 Task: Sort the products in the category "Pest Control" by price (lowest first).
Action: Mouse moved to (865, 320)
Screenshot: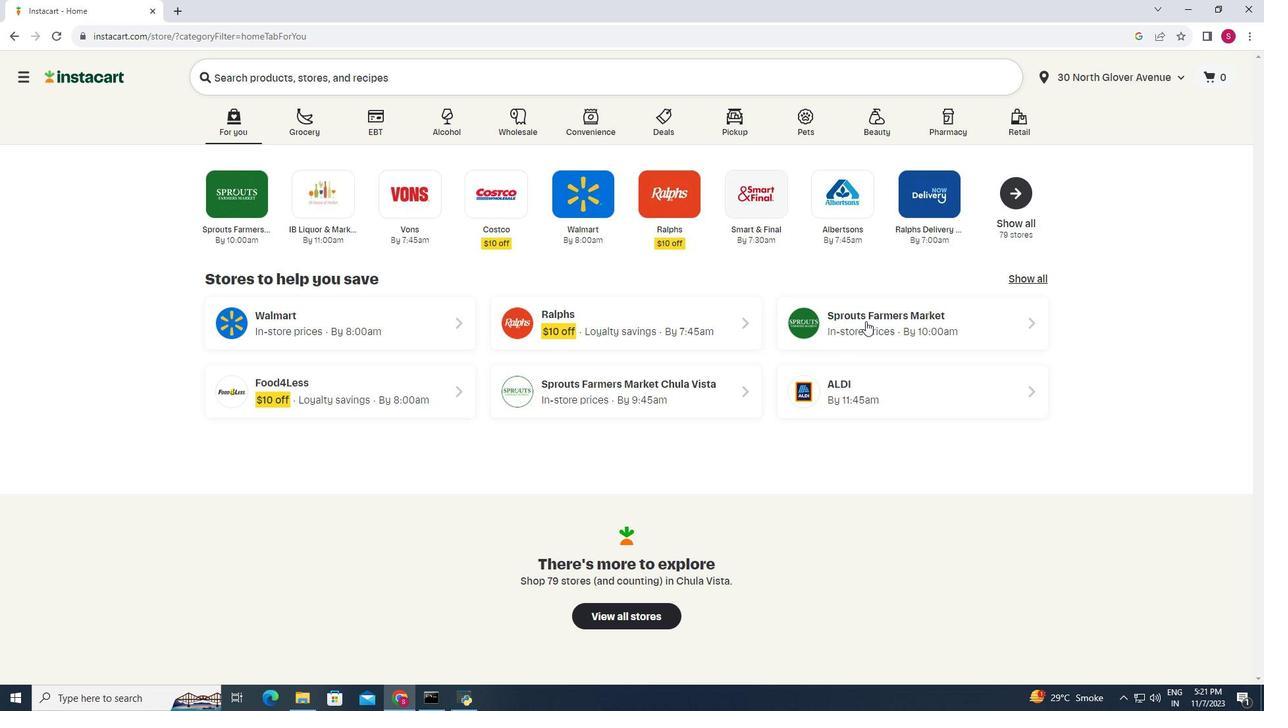
Action: Mouse pressed left at (865, 320)
Screenshot: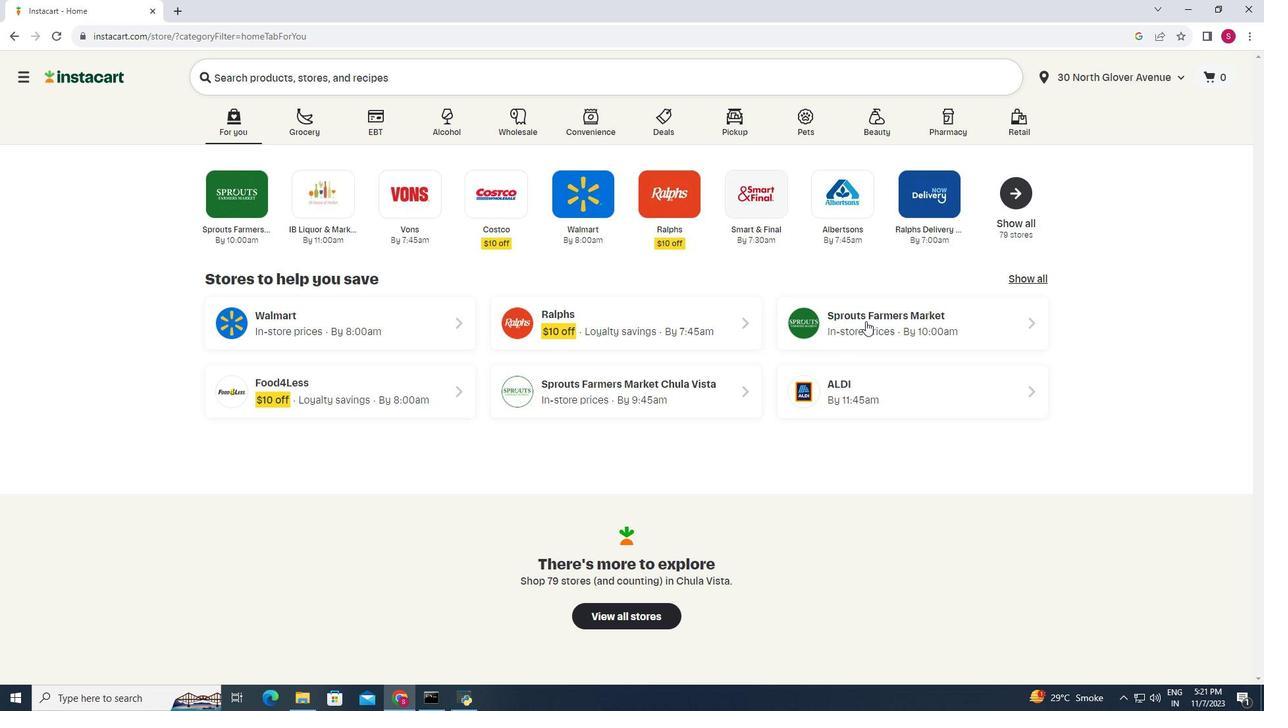 
Action: Mouse moved to (99, 484)
Screenshot: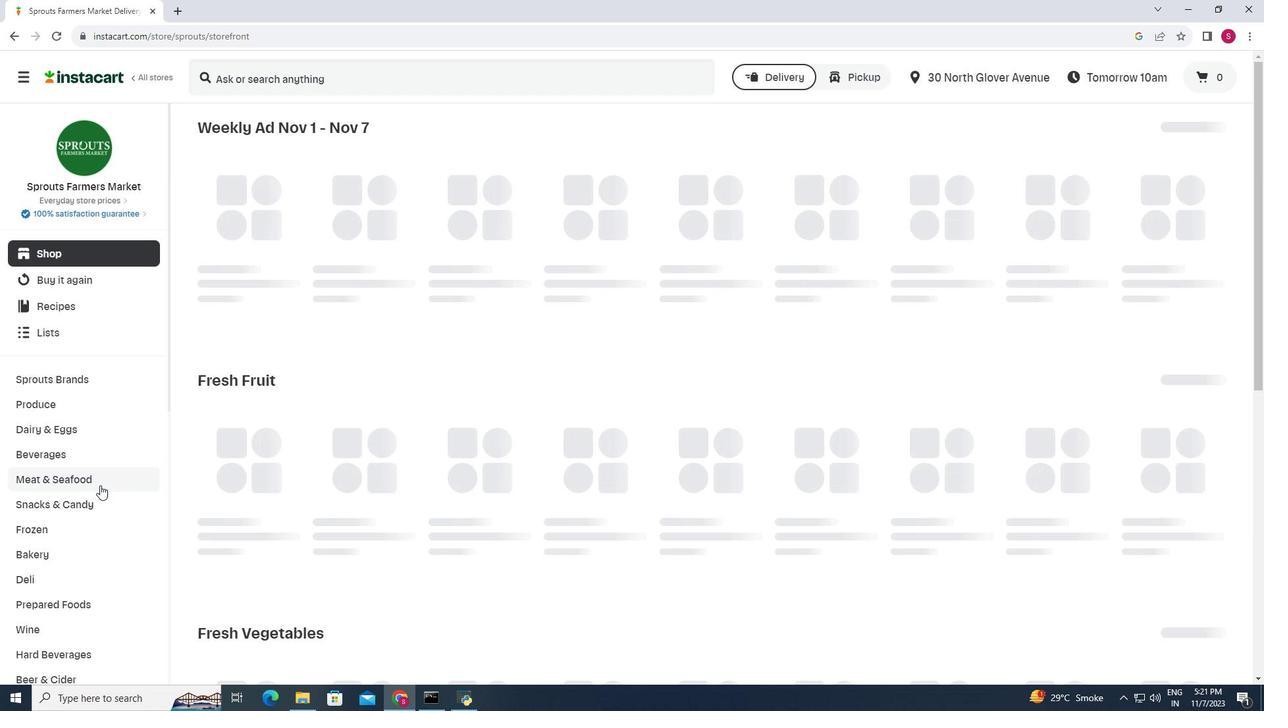
Action: Mouse scrolled (99, 484) with delta (0, 0)
Screenshot: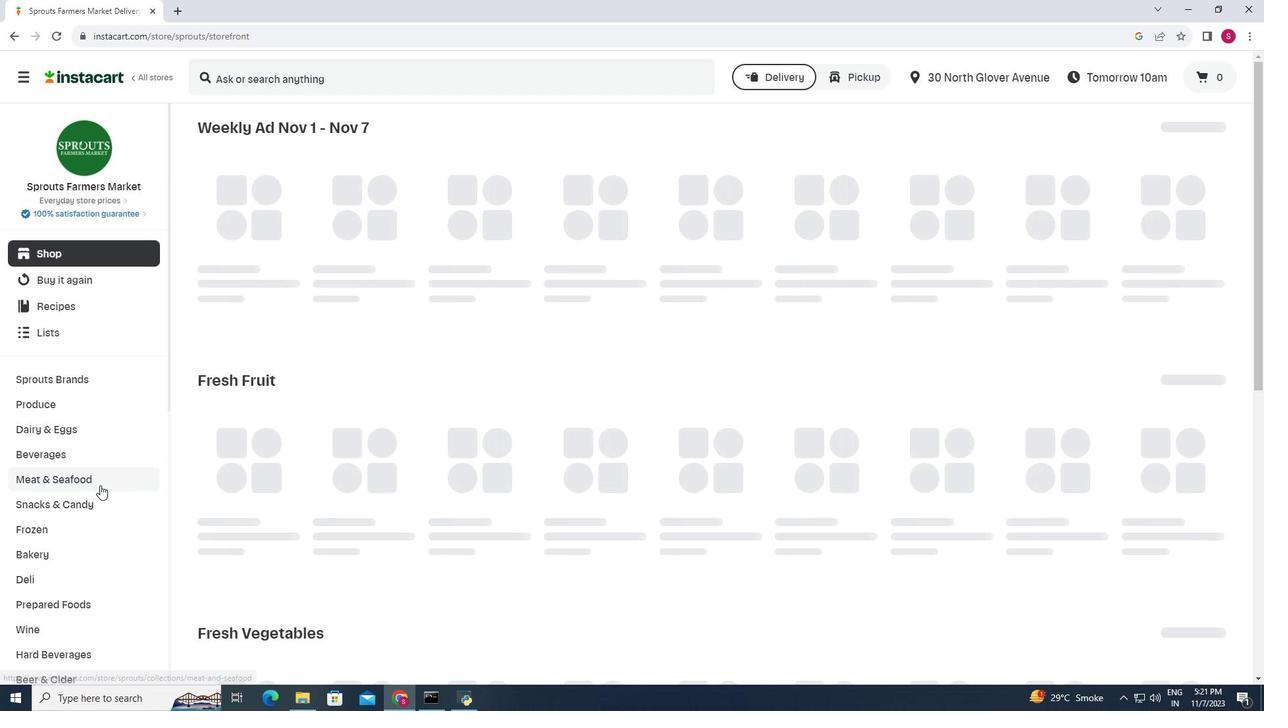 
Action: Mouse scrolled (99, 484) with delta (0, 0)
Screenshot: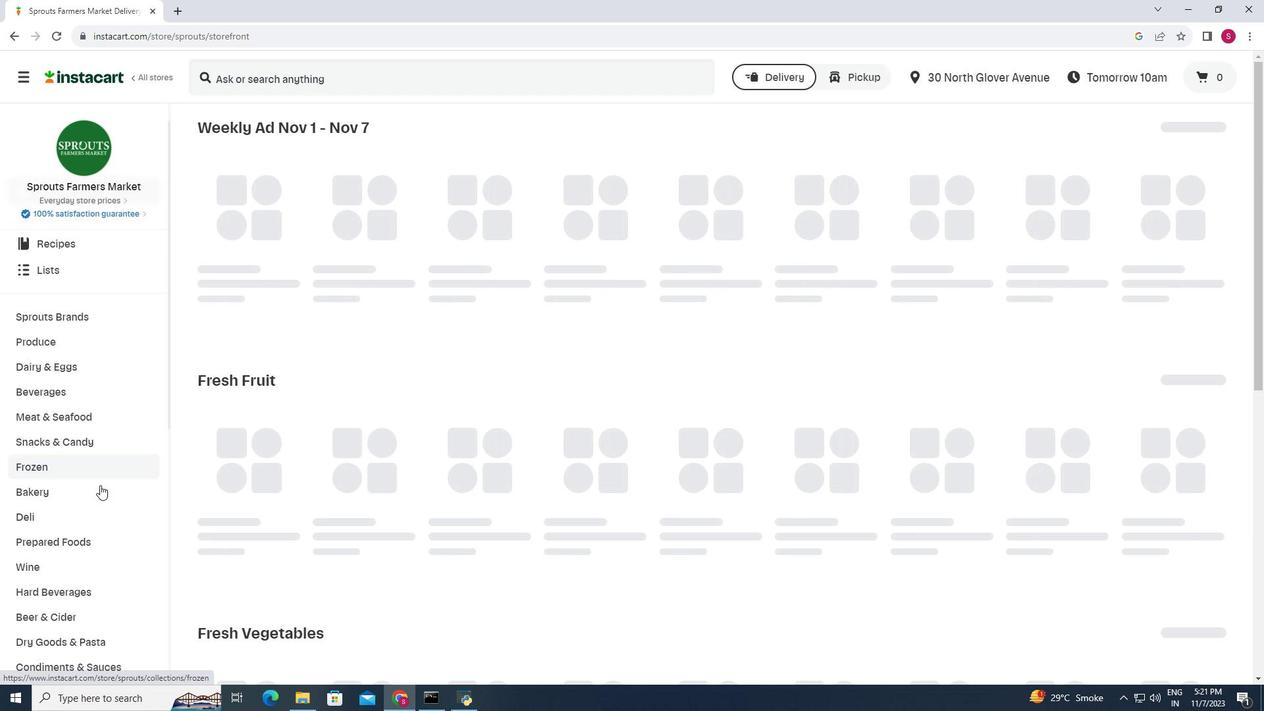 
Action: Mouse scrolled (99, 484) with delta (0, 0)
Screenshot: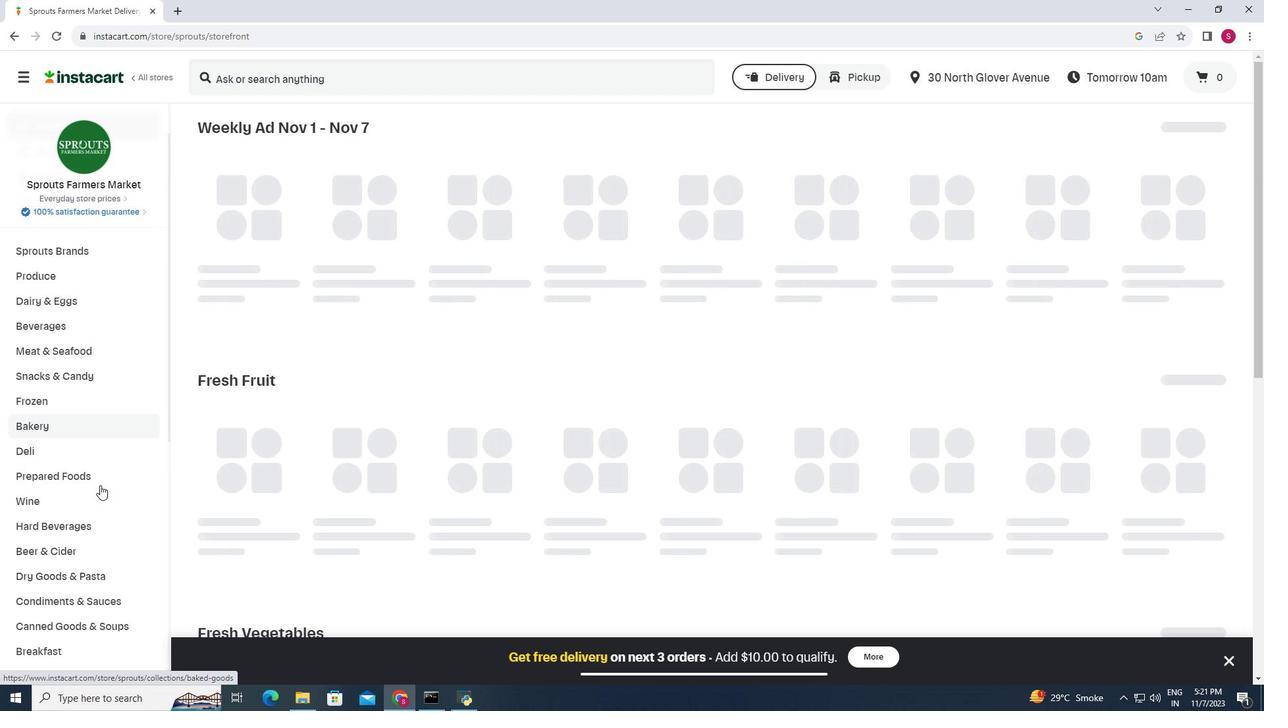 
Action: Mouse scrolled (99, 484) with delta (0, 0)
Screenshot: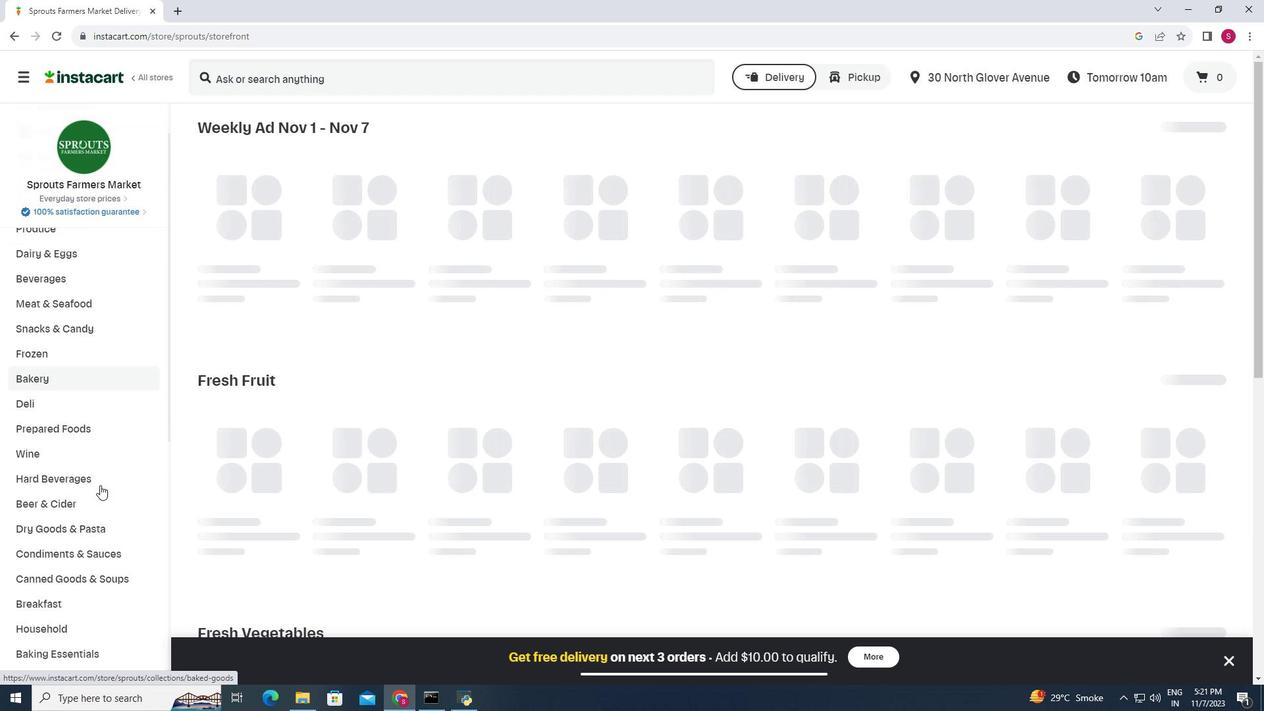 
Action: Mouse scrolled (99, 484) with delta (0, 0)
Screenshot: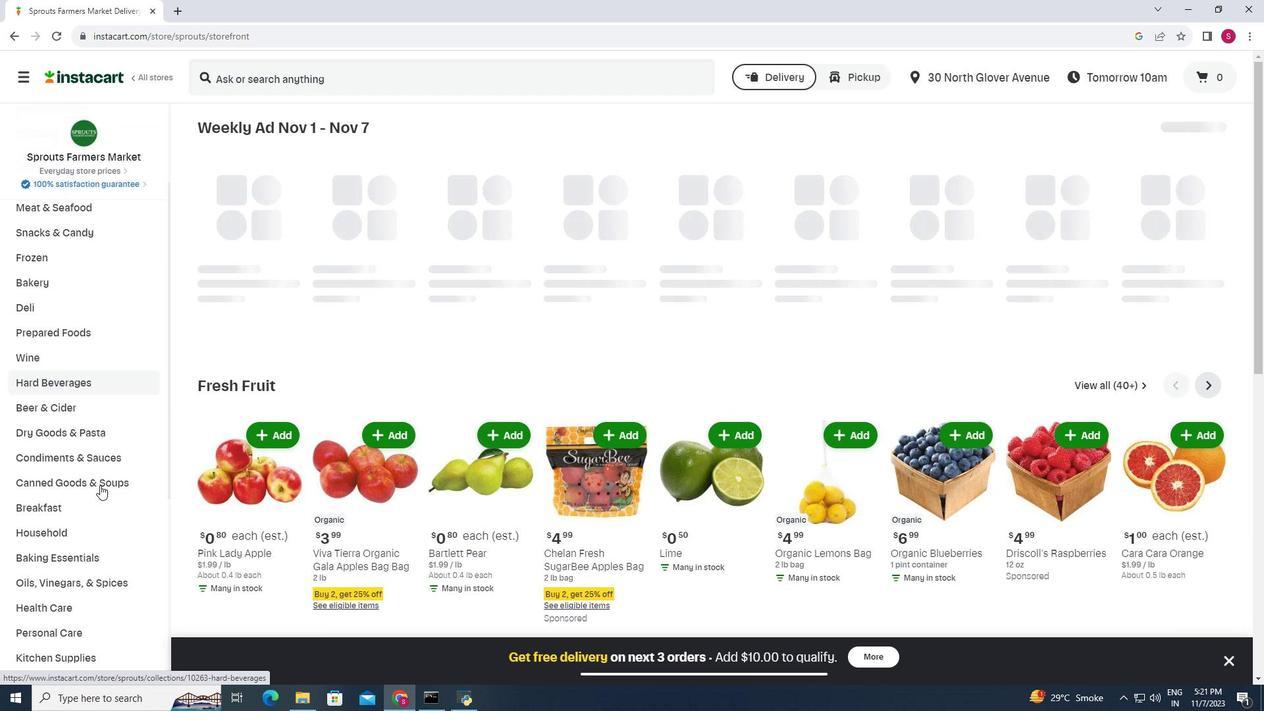 
Action: Mouse scrolled (99, 484) with delta (0, 0)
Screenshot: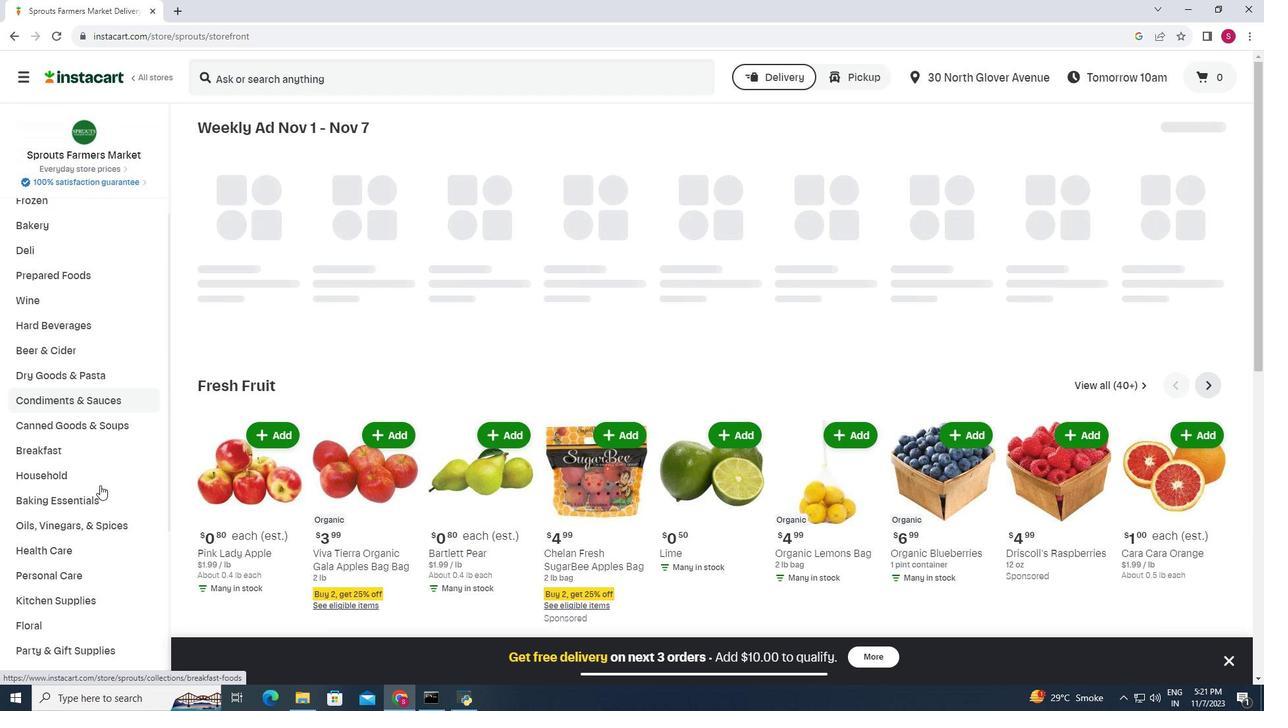 
Action: Mouse moved to (100, 412)
Screenshot: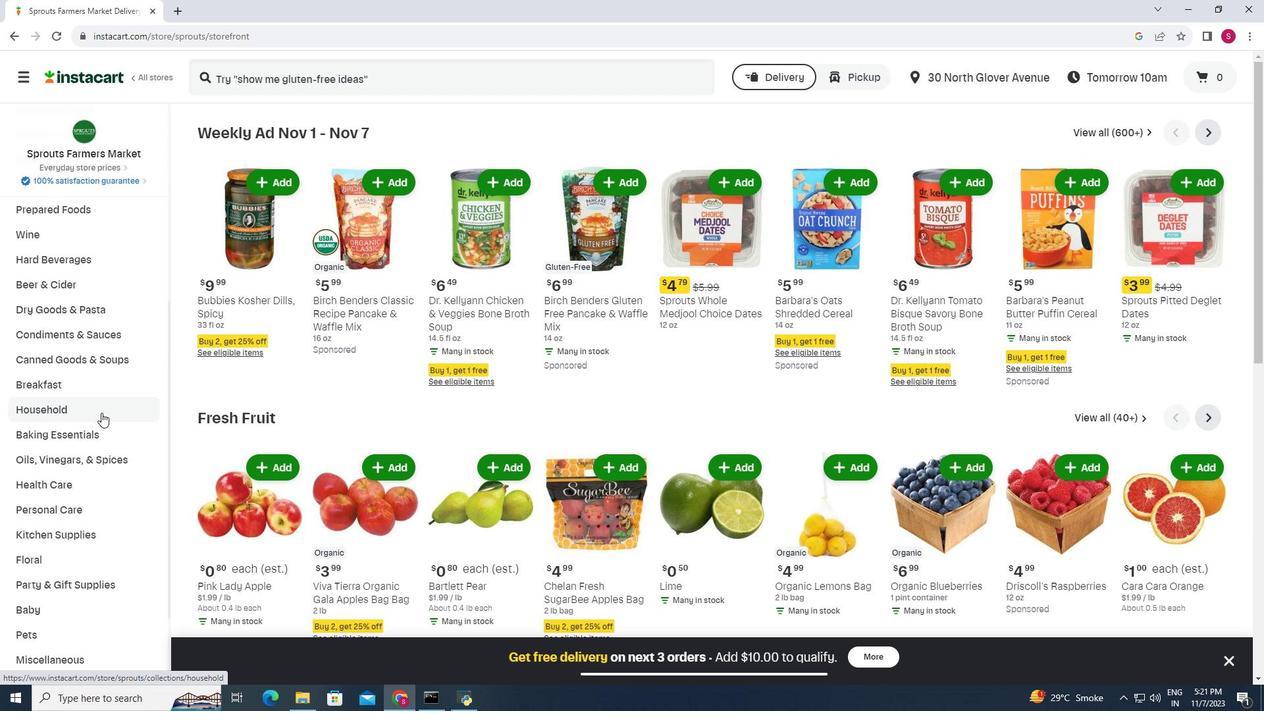 
Action: Mouse pressed left at (100, 412)
Screenshot: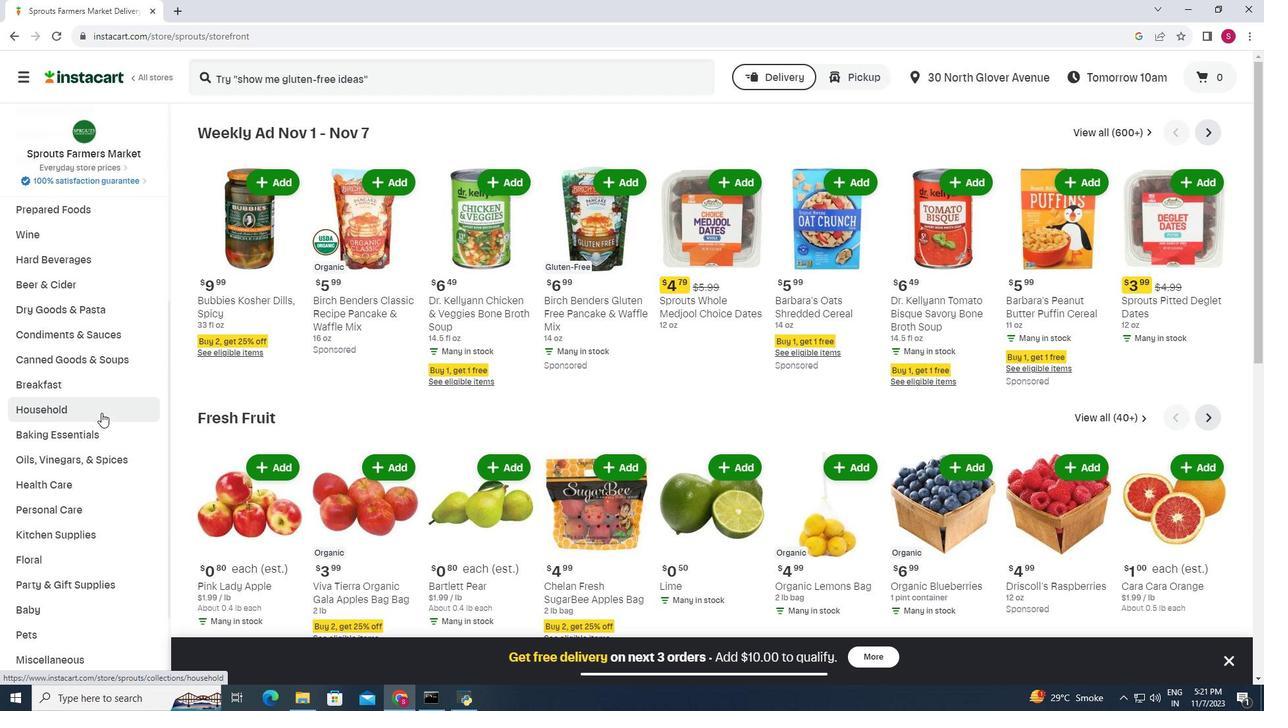 
Action: Mouse moved to (829, 161)
Screenshot: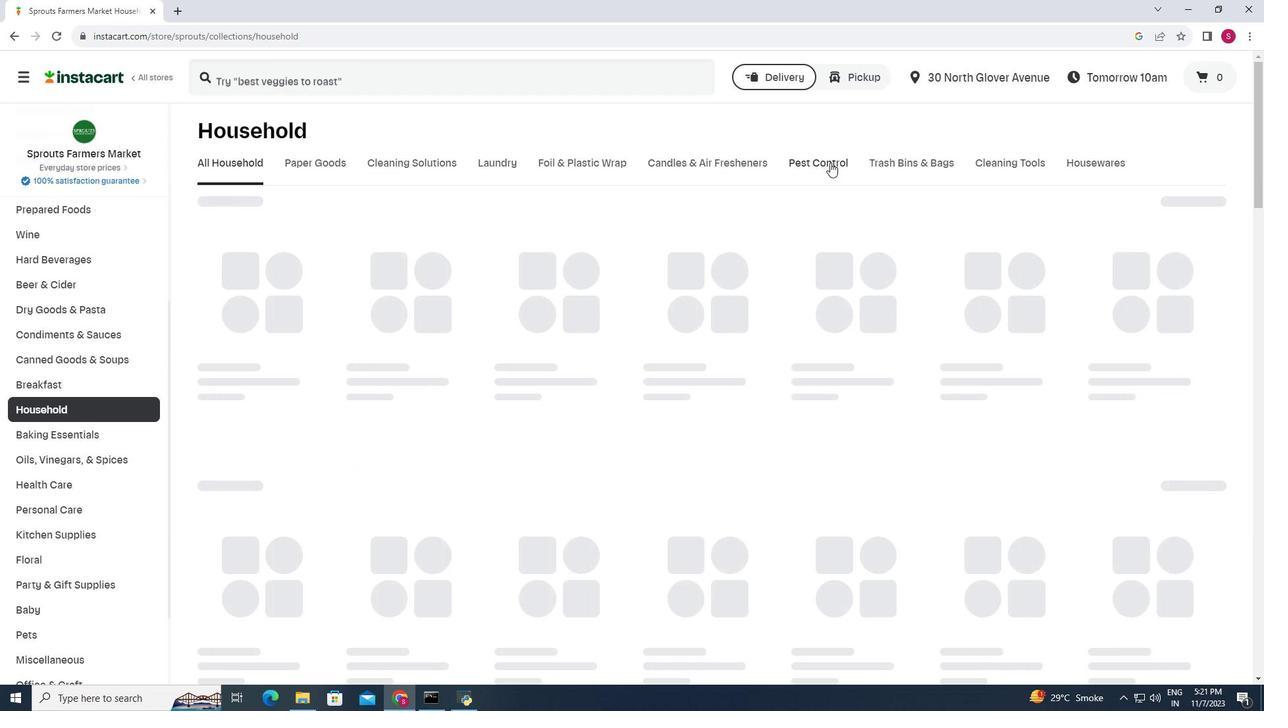 
Action: Mouse pressed left at (829, 161)
Screenshot: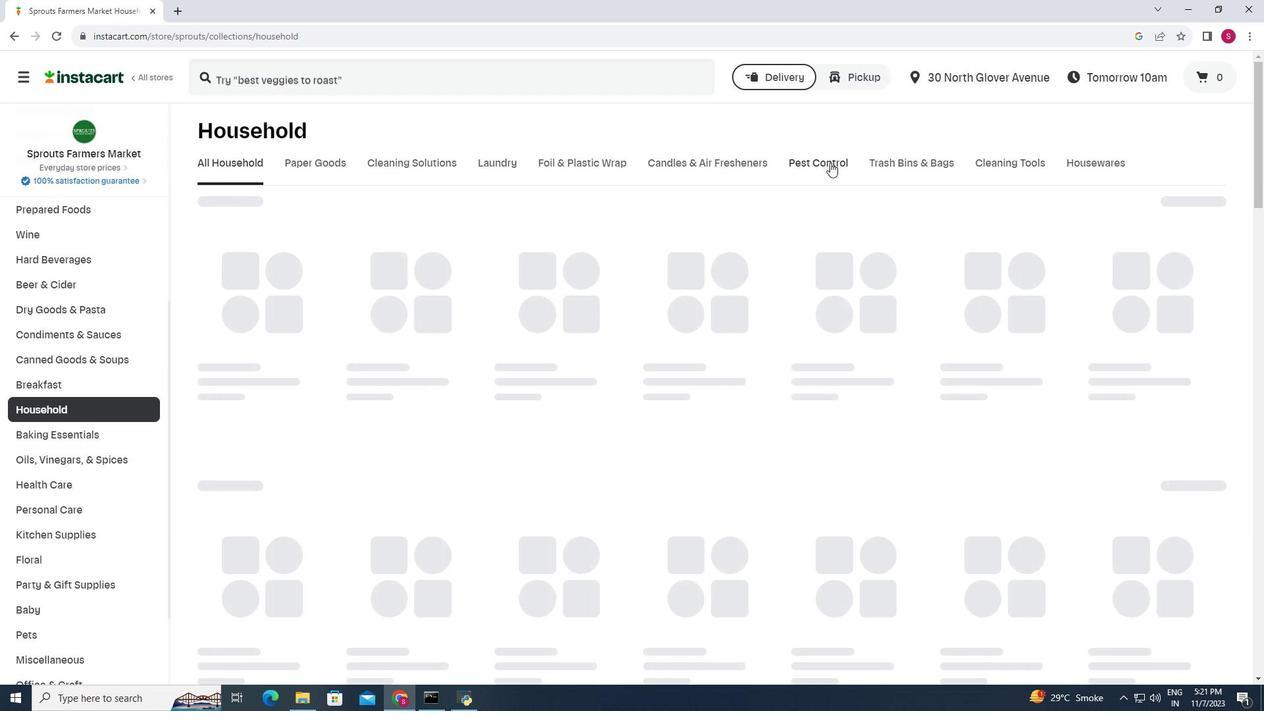 
Action: Mouse moved to (1213, 212)
Screenshot: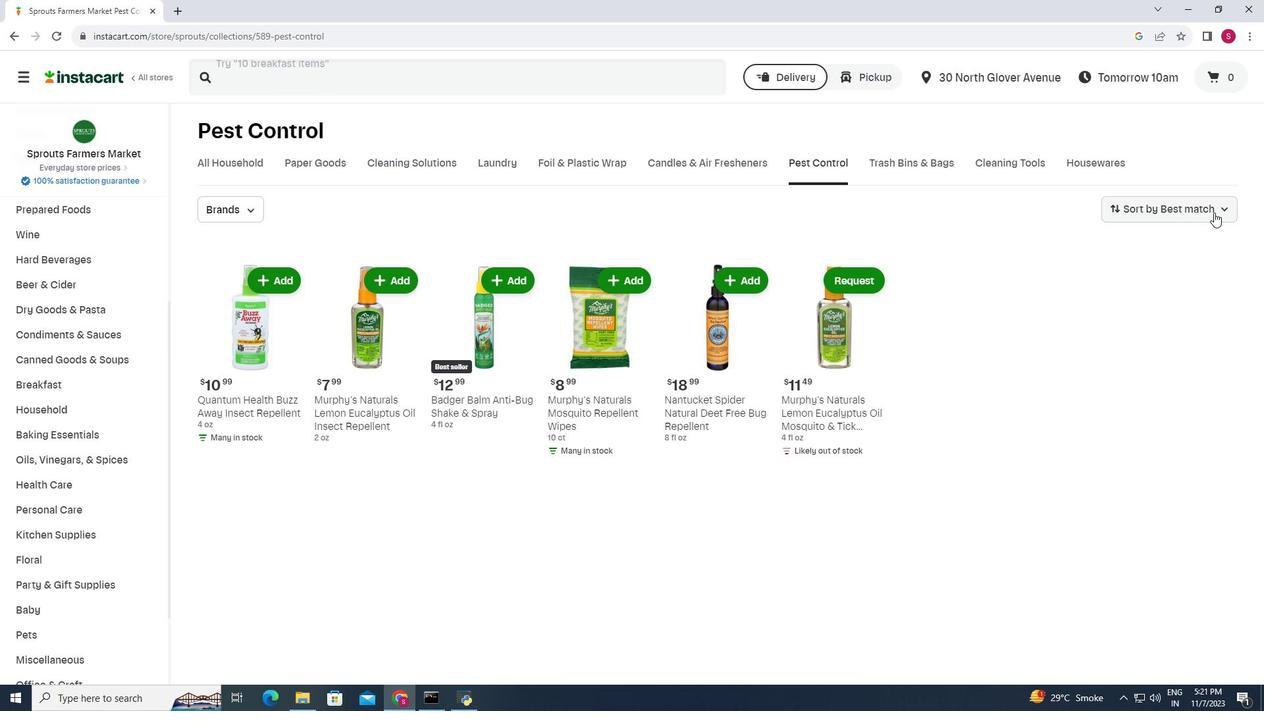 
Action: Mouse pressed left at (1213, 212)
Screenshot: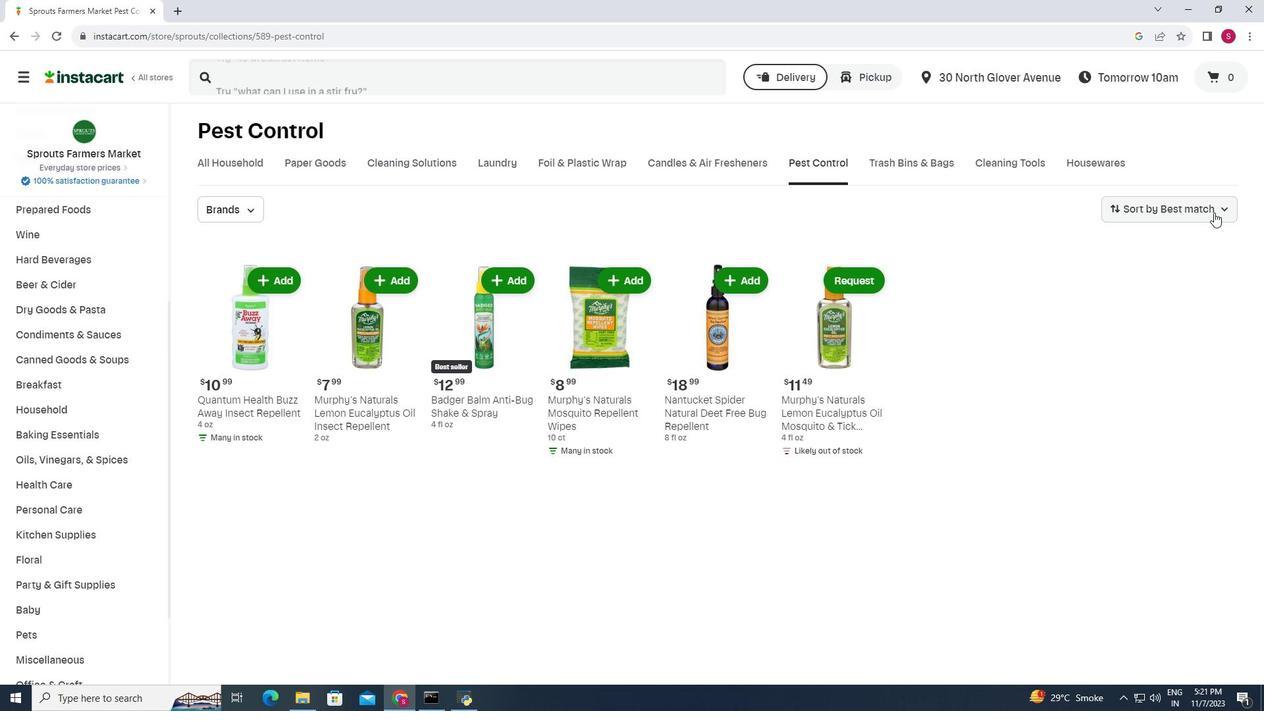 
Action: Mouse moved to (1185, 277)
Screenshot: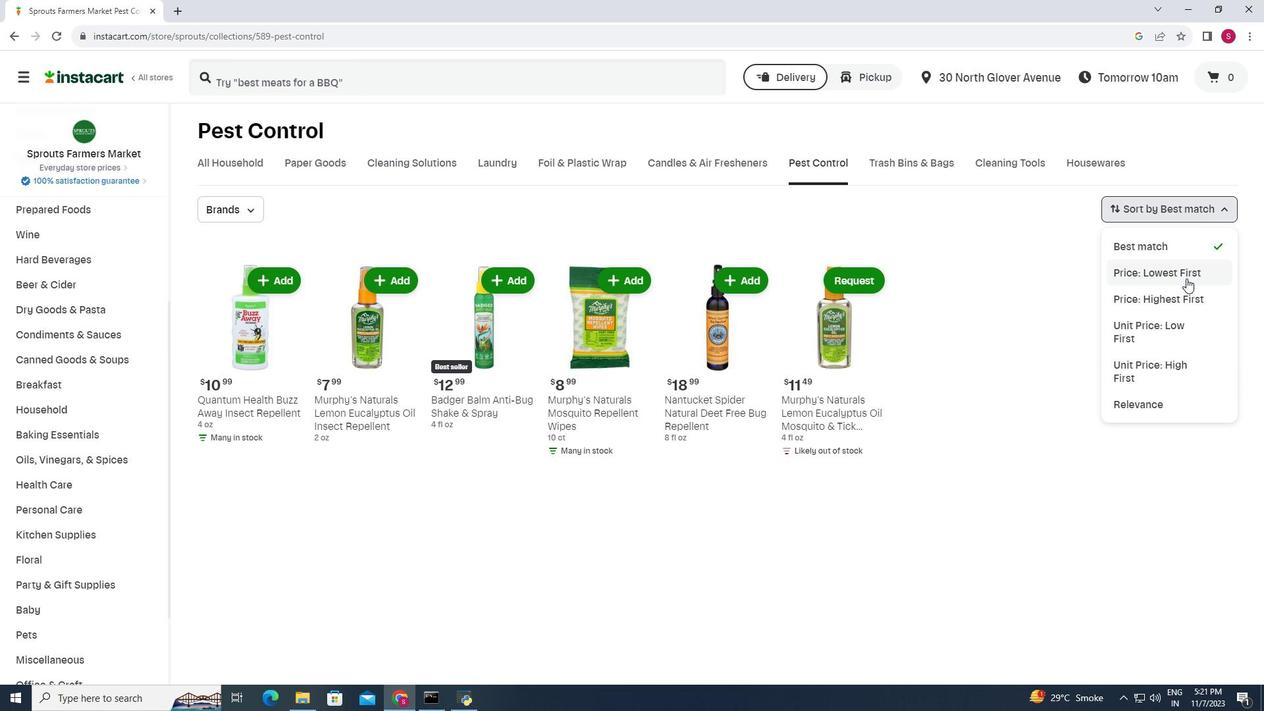 
Action: Mouse pressed left at (1185, 277)
Screenshot: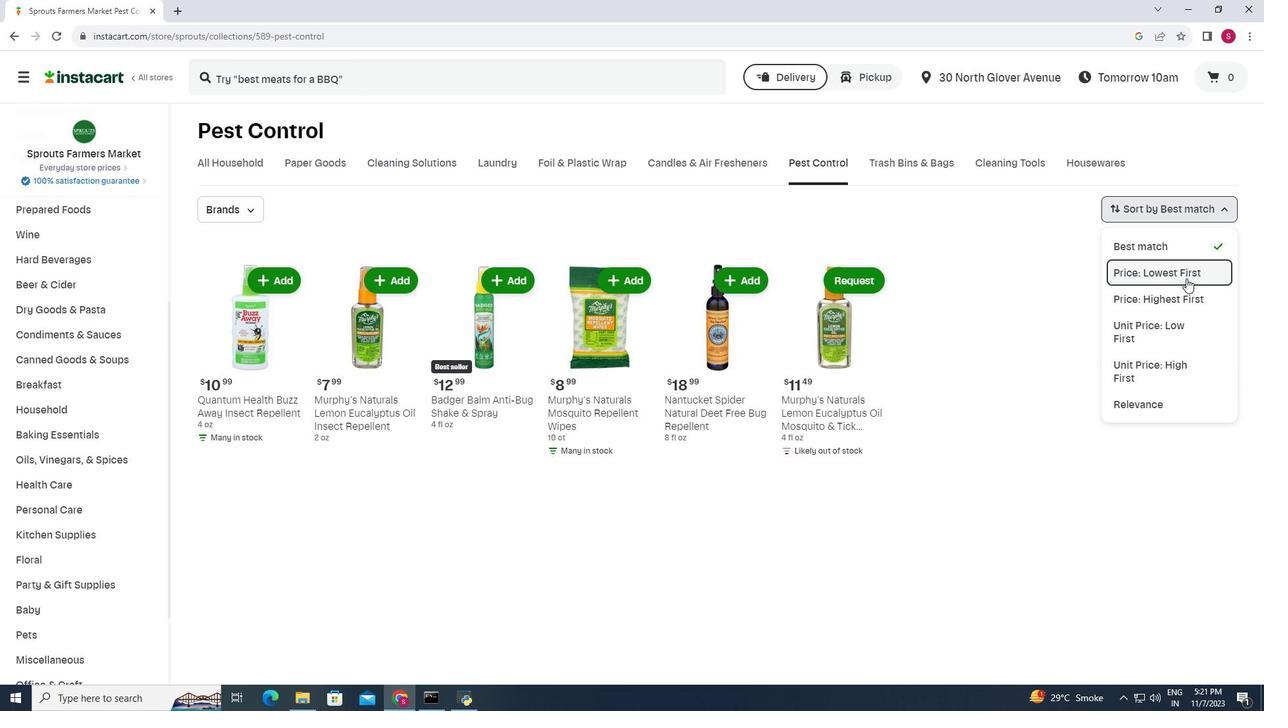 
Action: Mouse moved to (956, 406)
Screenshot: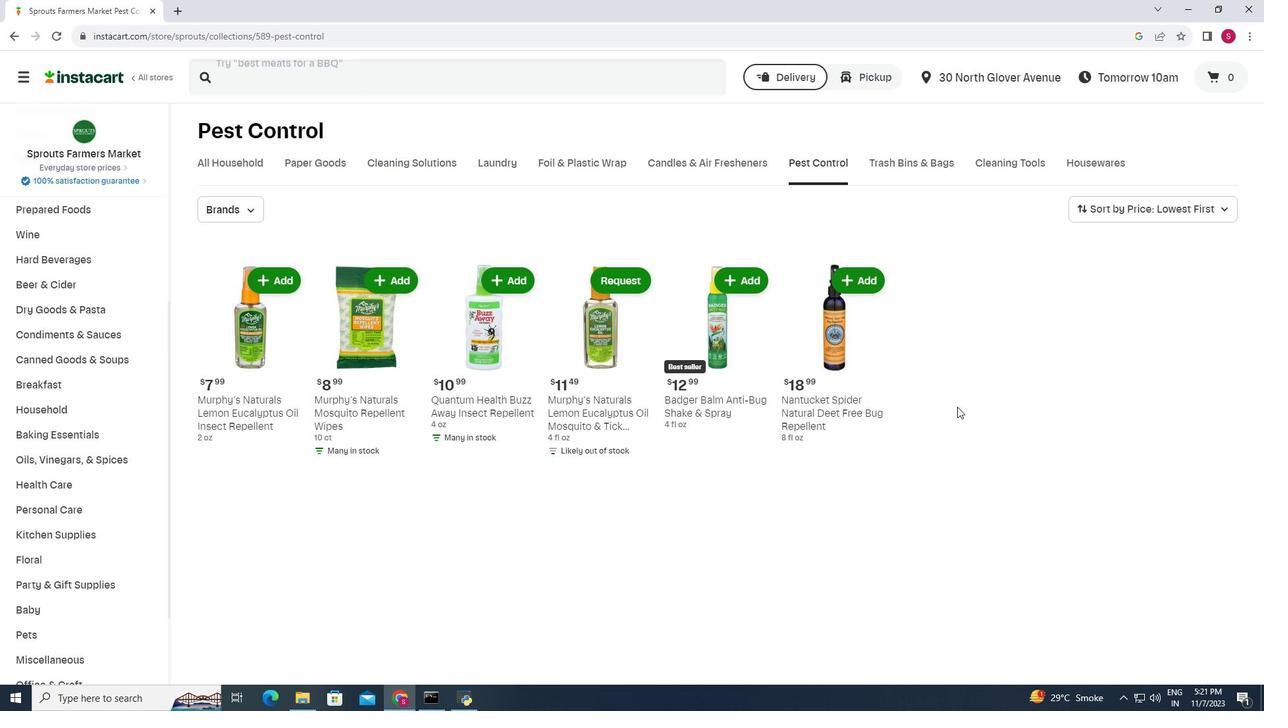 
